 Task: Create a rule when the due date is marked asincomplete in a card by anyone.
Action: Mouse moved to (933, 75)
Screenshot: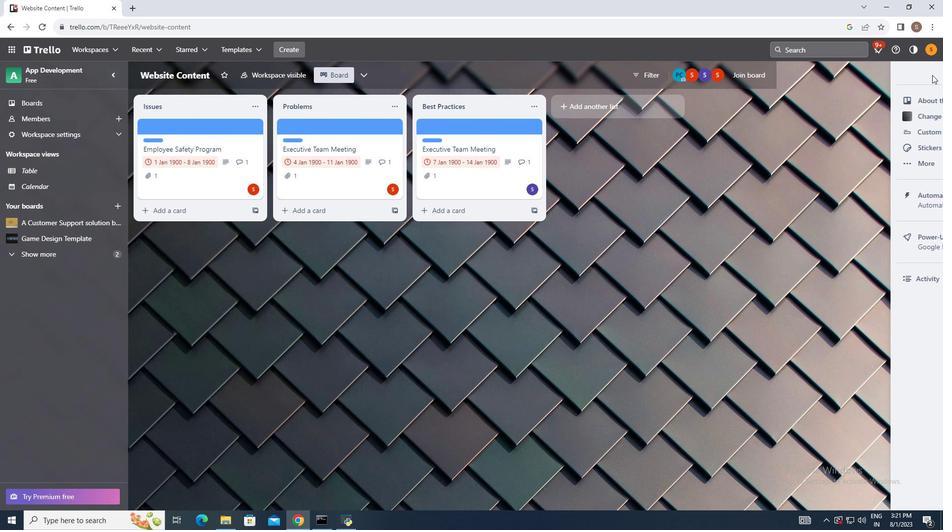 
Action: Mouse pressed left at (933, 75)
Screenshot: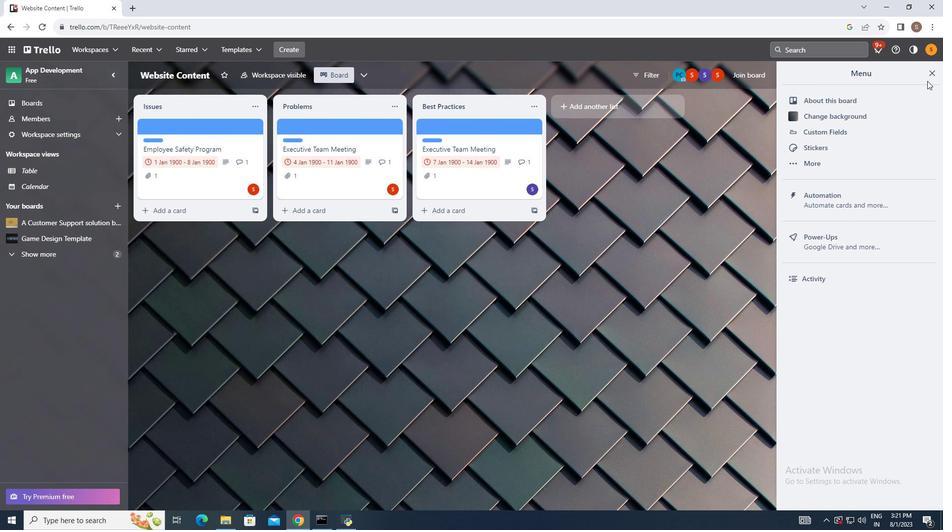 
Action: Mouse moved to (847, 198)
Screenshot: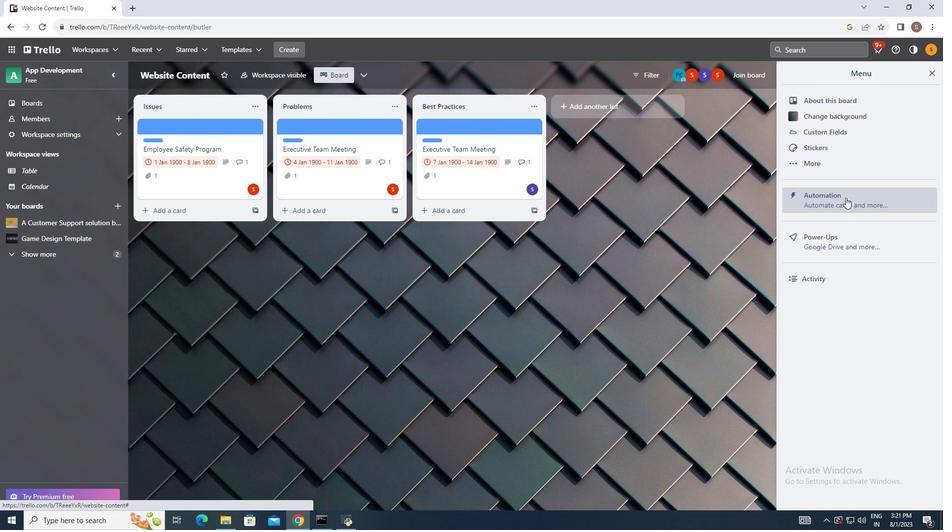 
Action: Mouse pressed left at (847, 198)
Screenshot: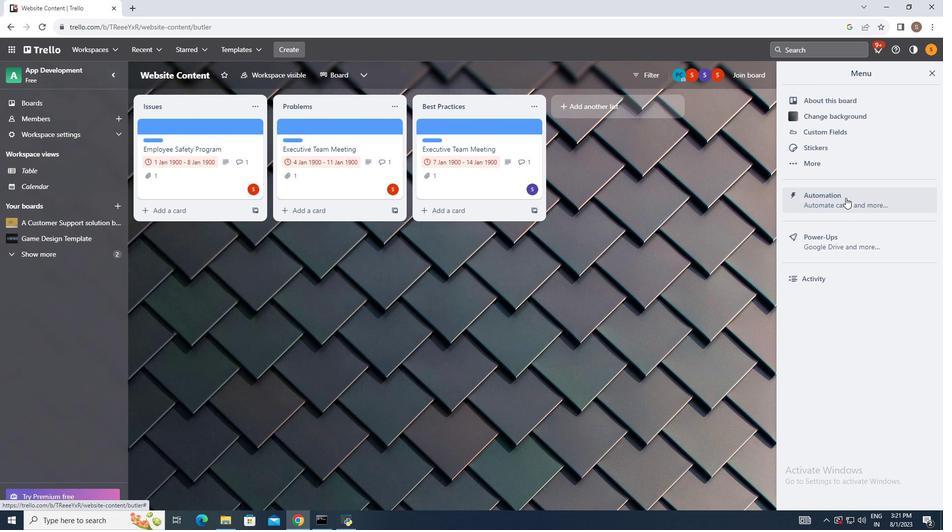 
Action: Mouse moved to (186, 164)
Screenshot: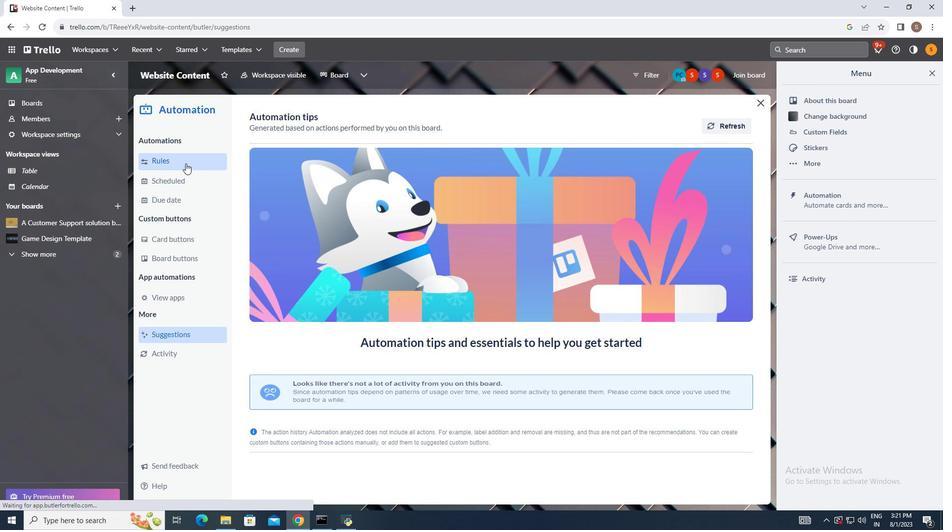 
Action: Mouse pressed left at (186, 164)
Screenshot: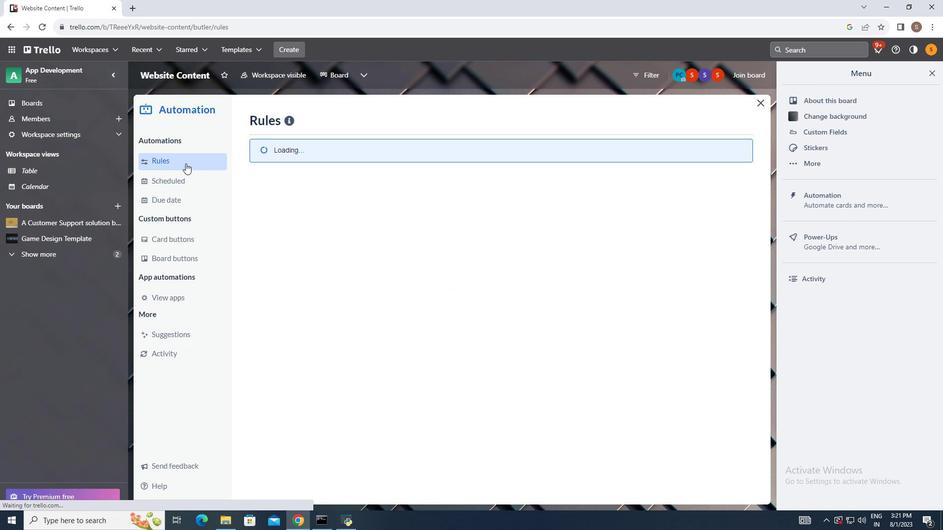 
Action: Mouse moved to (656, 117)
Screenshot: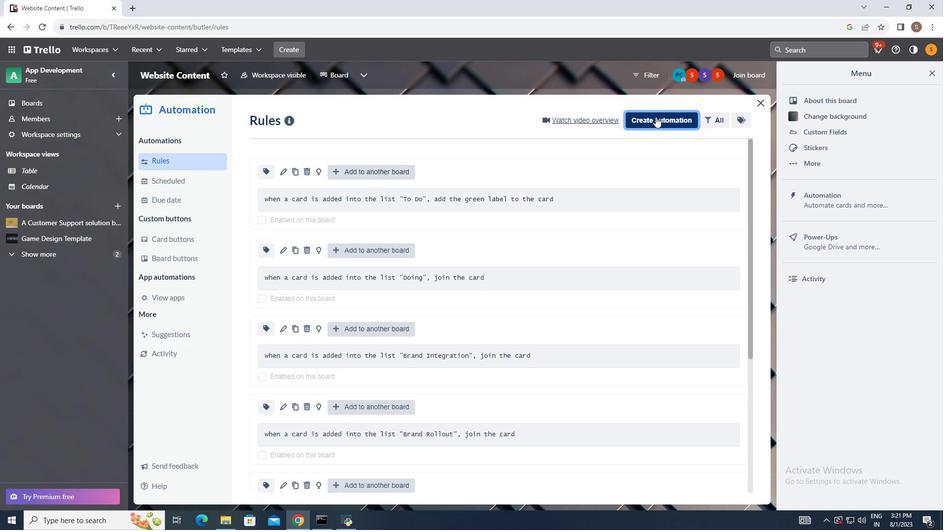 
Action: Mouse pressed left at (656, 117)
Screenshot: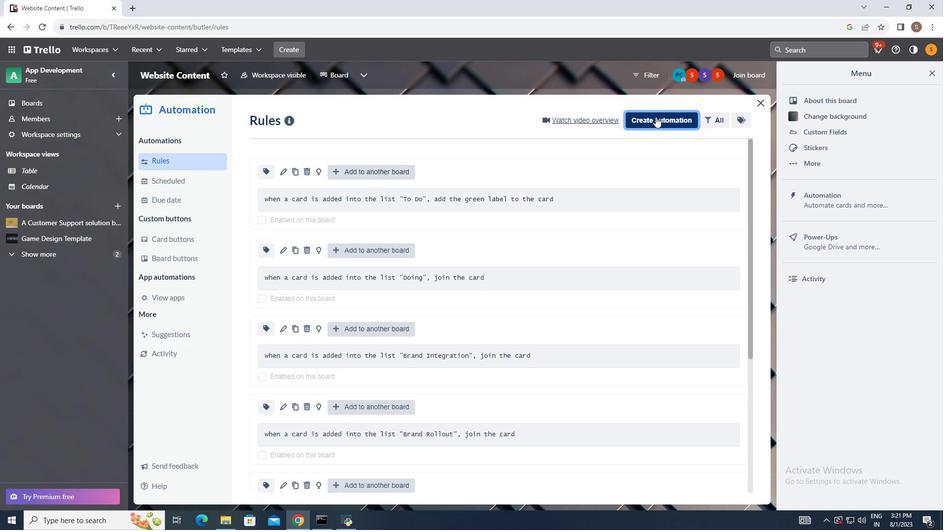 
Action: Mouse moved to (519, 215)
Screenshot: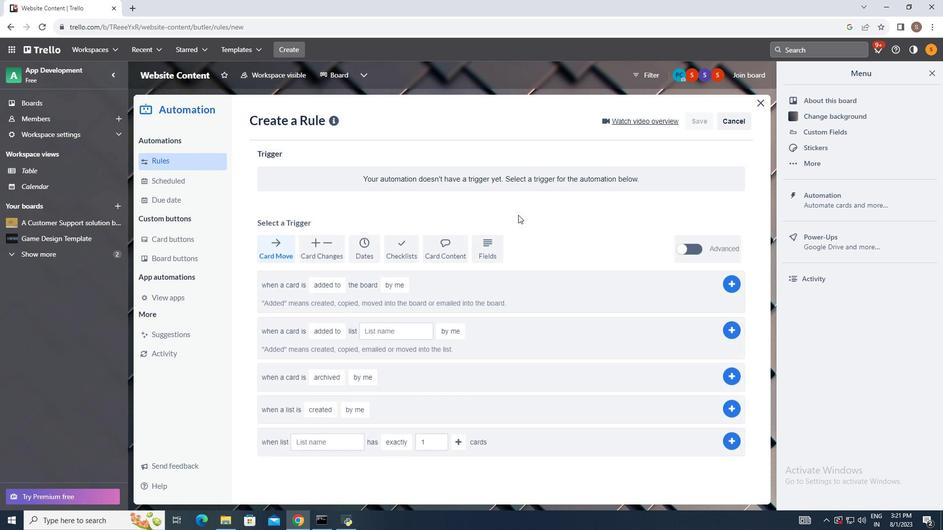 
Action: Mouse pressed left at (519, 215)
Screenshot: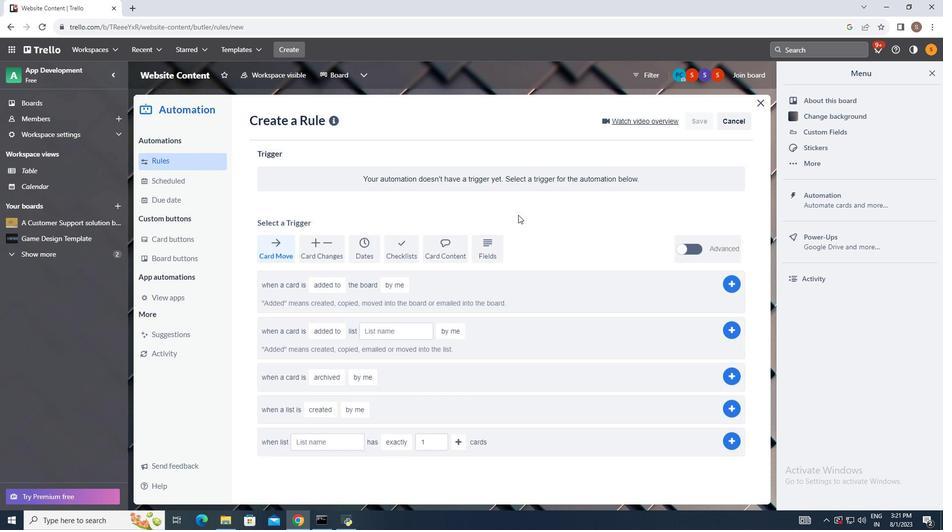 
Action: Mouse moved to (361, 247)
Screenshot: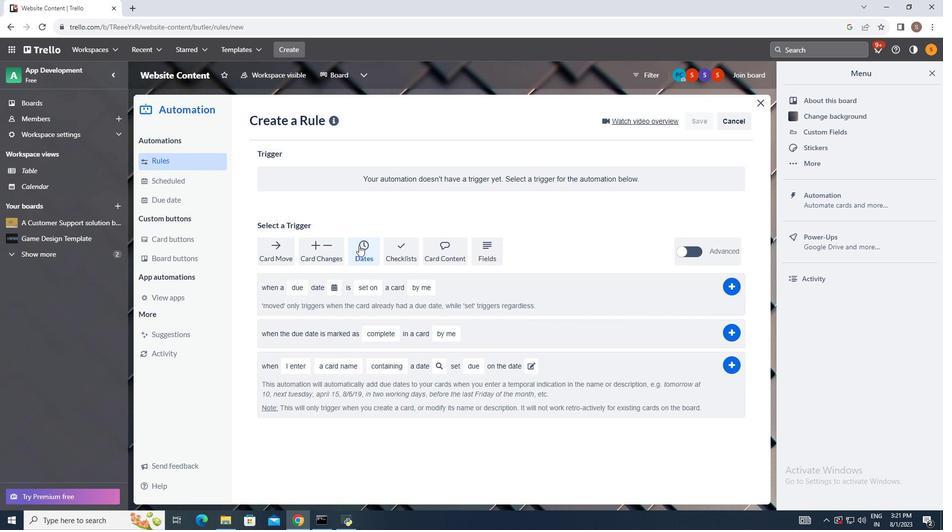 
Action: Mouse pressed left at (361, 247)
Screenshot: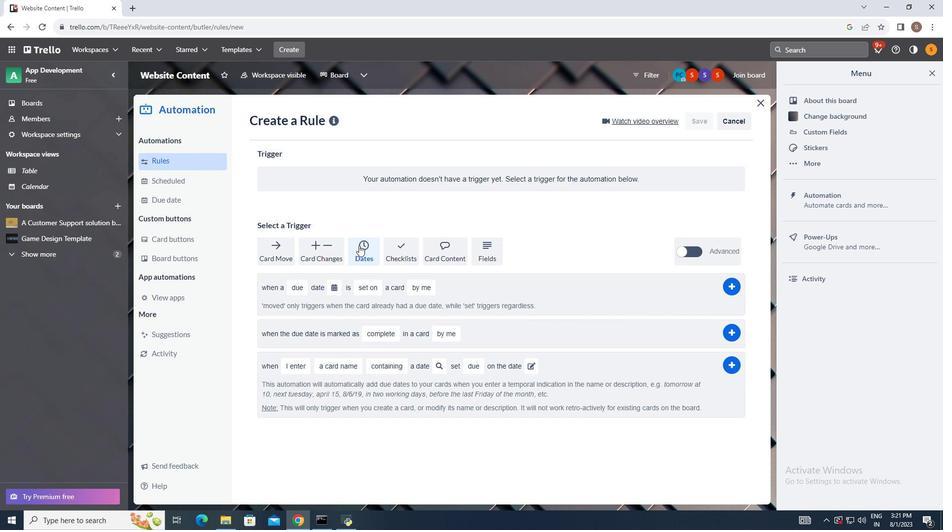 
Action: Mouse moved to (376, 333)
Screenshot: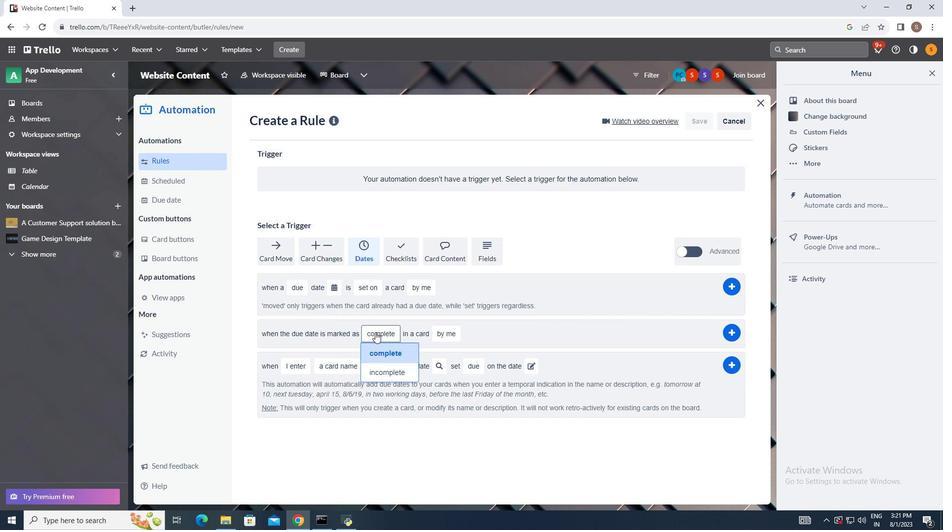 
Action: Mouse pressed left at (376, 333)
Screenshot: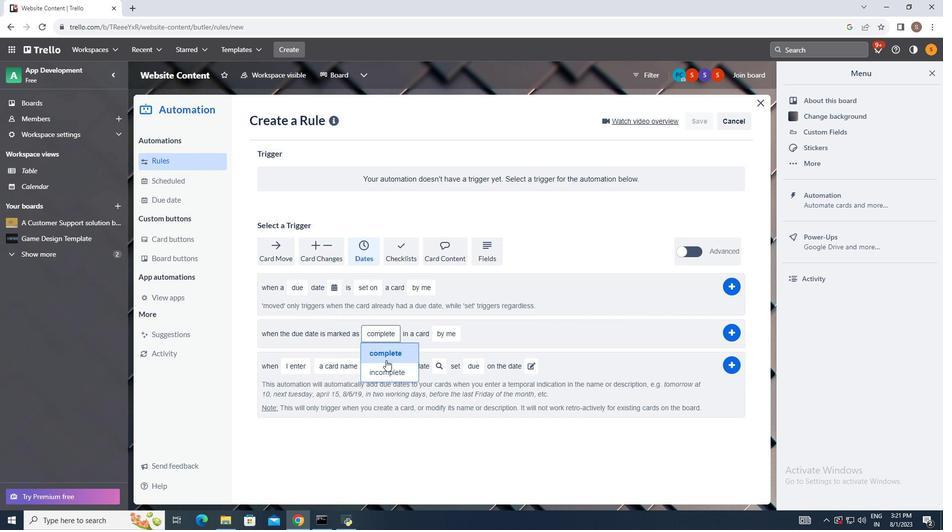 
Action: Mouse moved to (392, 372)
Screenshot: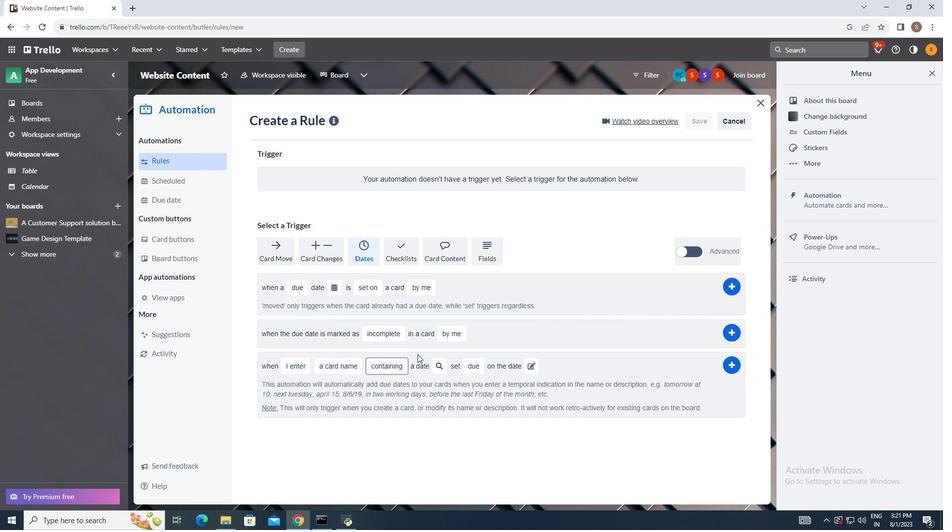 
Action: Mouse pressed left at (392, 372)
Screenshot: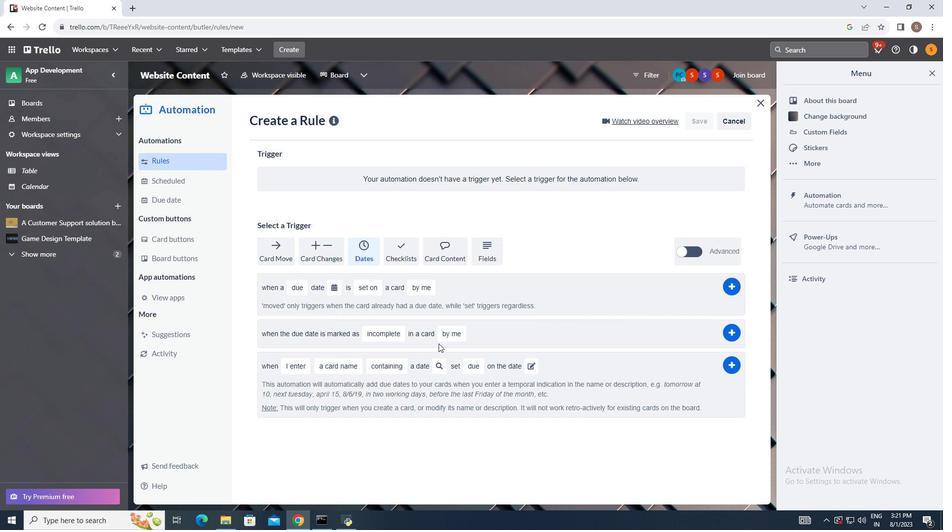 
Action: Mouse moved to (460, 331)
Screenshot: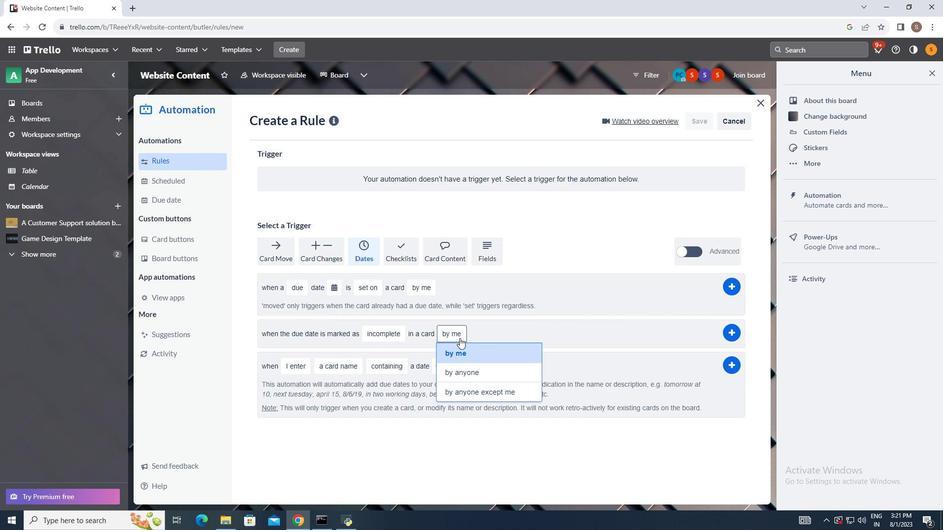 
Action: Mouse pressed left at (460, 331)
Screenshot: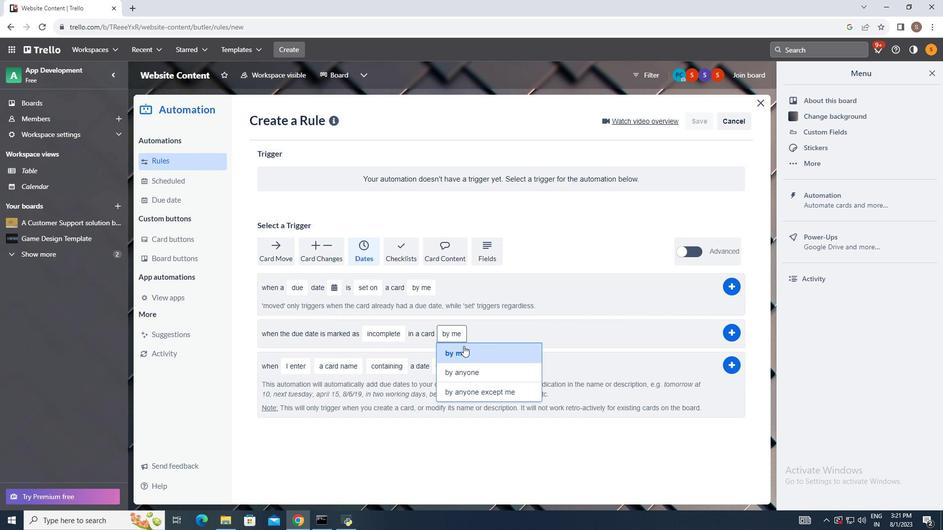
Action: Mouse moved to (470, 370)
Screenshot: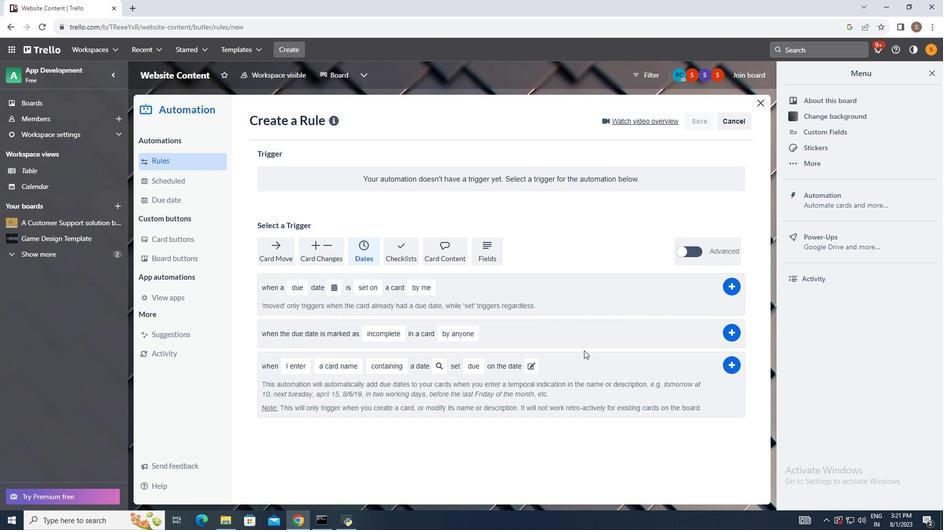 
Action: Mouse pressed left at (470, 370)
Screenshot: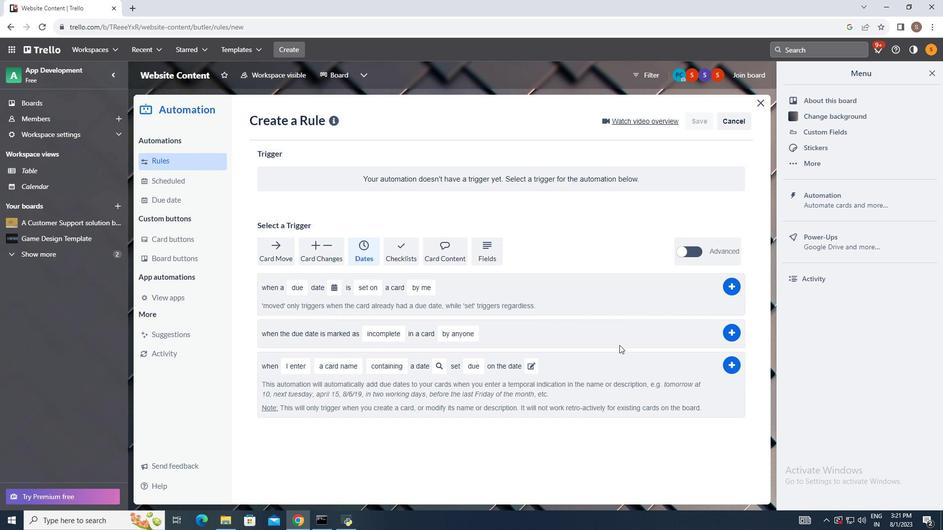
Action: Mouse moved to (736, 331)
Screenshot: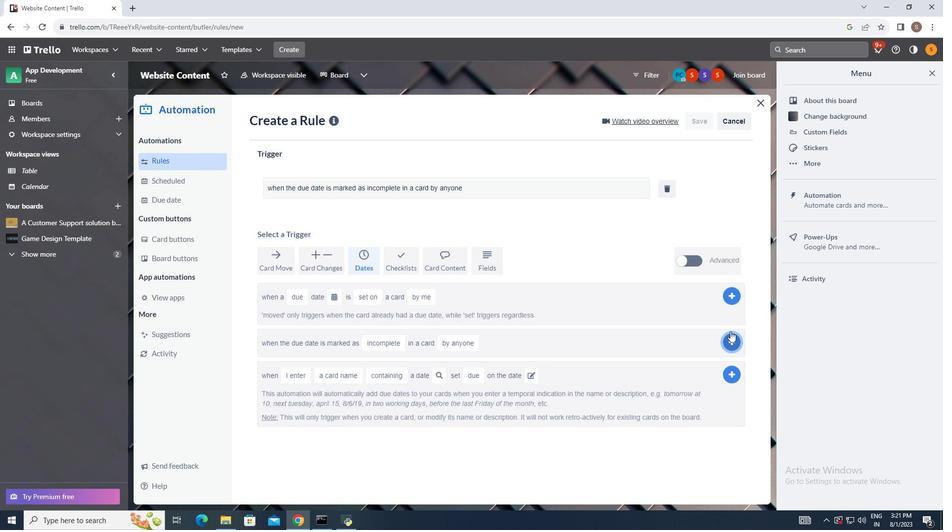 
Action: Mouse pressed left at (736, 331)
Screenshot: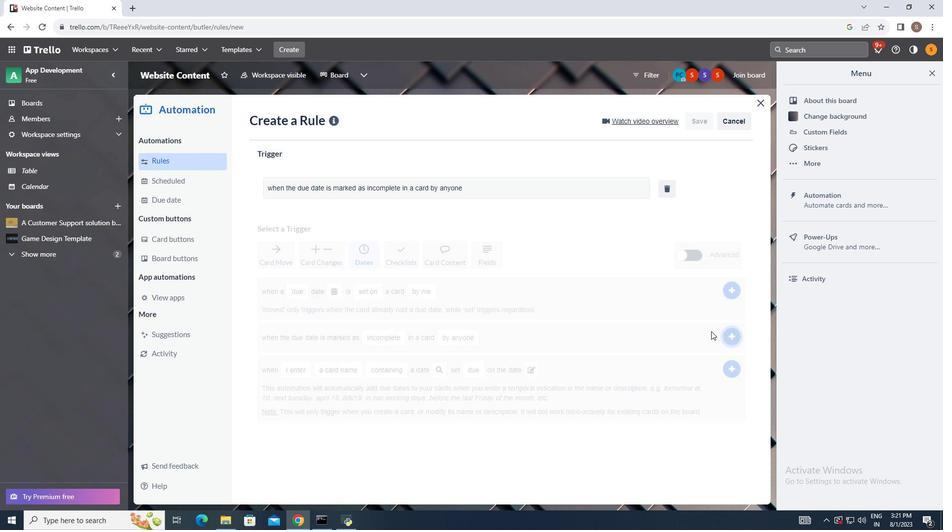 
Action: Mouse moved to (583, 221)
Screenshot: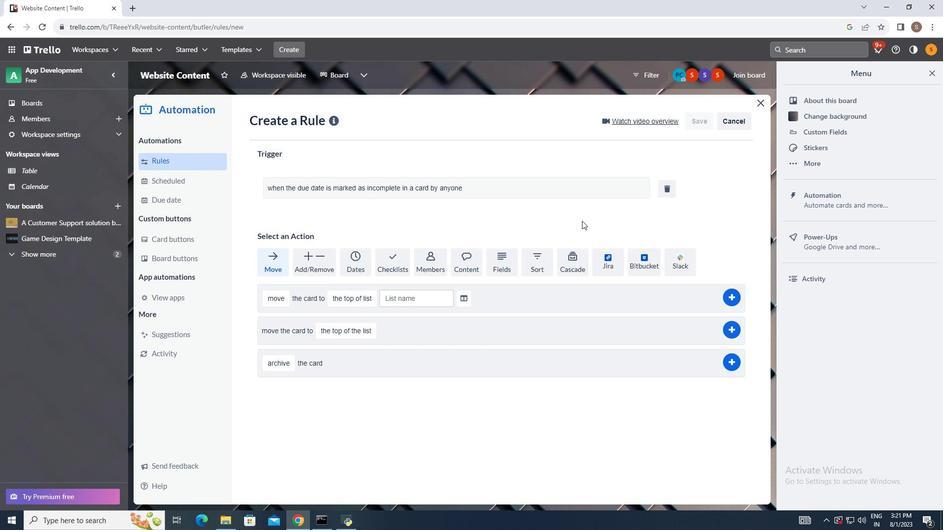 
